 Task: Create a sub task Gather and Analyse Requirements for the task  Integrate website with a new content delivery network (CDN) in the project AgileRelay , assign it to team member softage.4@softage.net and update the status of the sub task to  Completed , set the priority of the sub task to High
Action: Mouse moved to (748, 443)
Screenshot: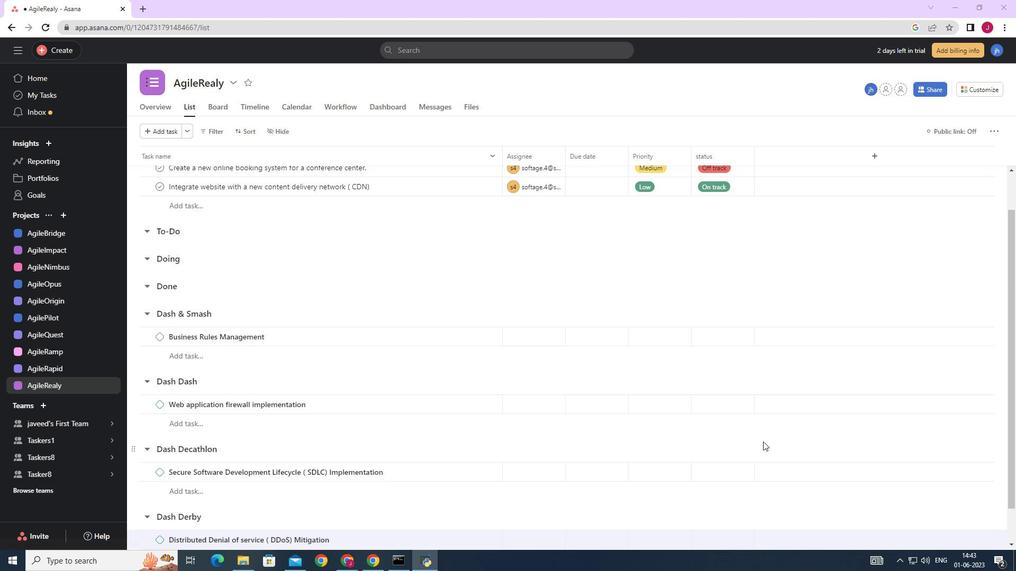 
Action: Mouse scrolled (748, 443) with delta (0, 0)
Screenshot: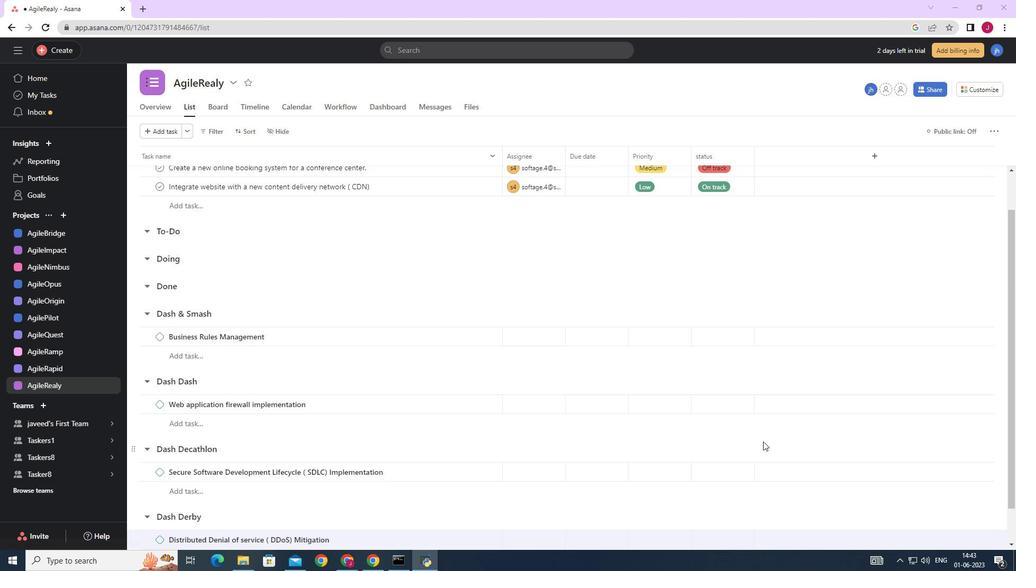 
Action: Mouse scrolled (748, 443) with delta (0, 0)
Screenshot: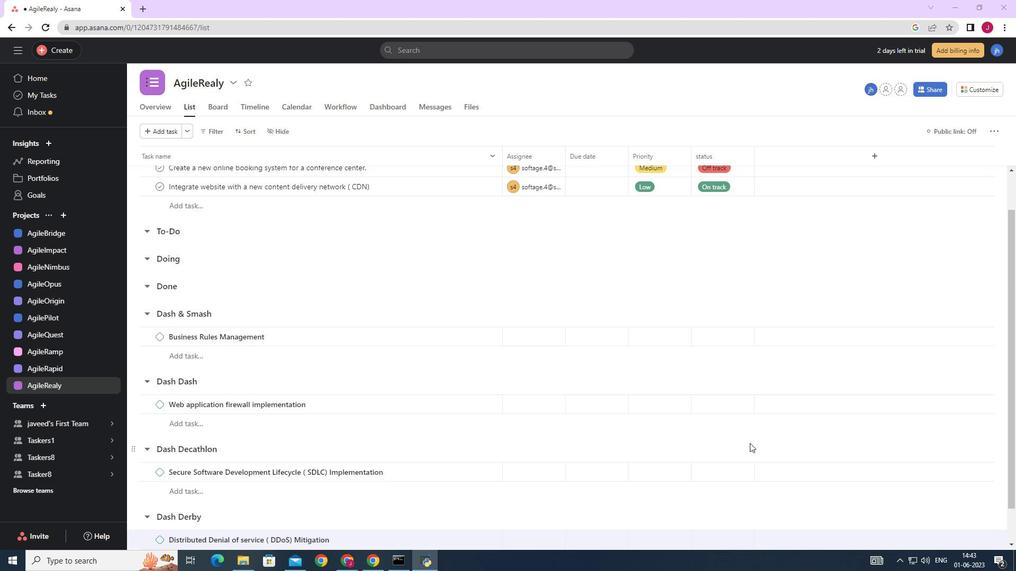 
Action: Mouse scrolled (748, 443) with delta (0, 0)
Screenshot: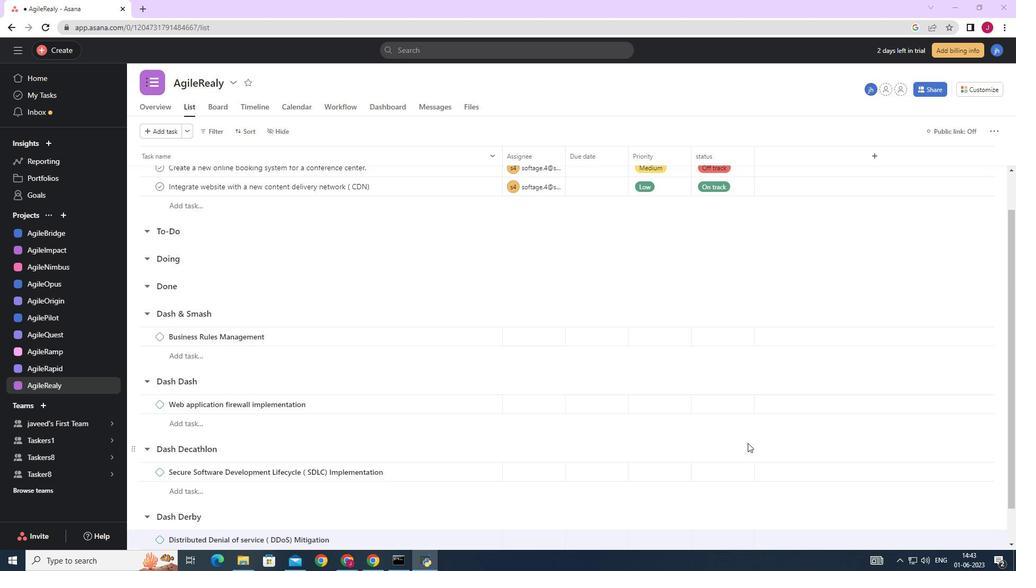 
Action: Mouse moved to (874, 507)
Screenshot: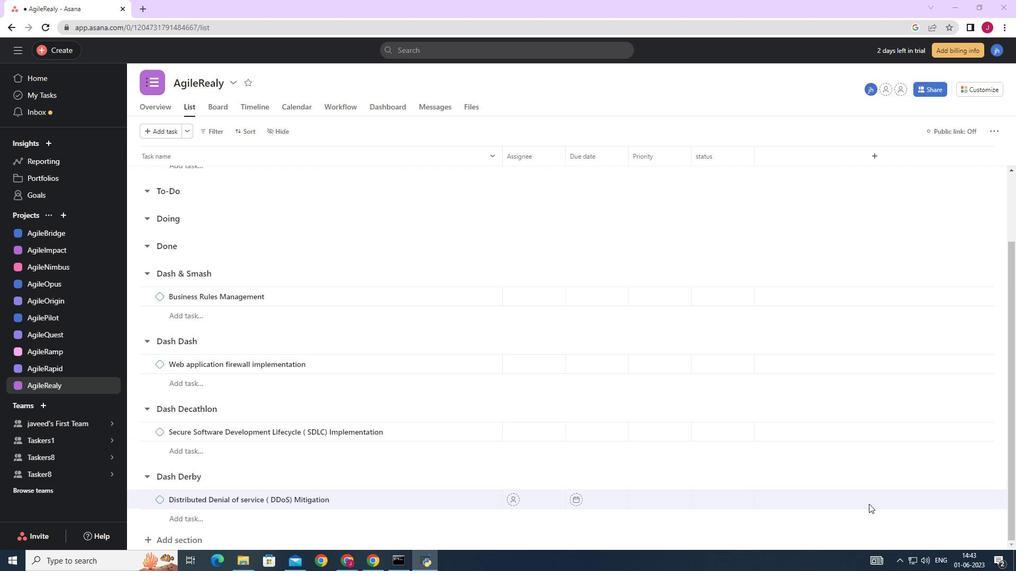 
Action: Mouse scrolled (874, 507) with delta (0, 0)
Screenshot: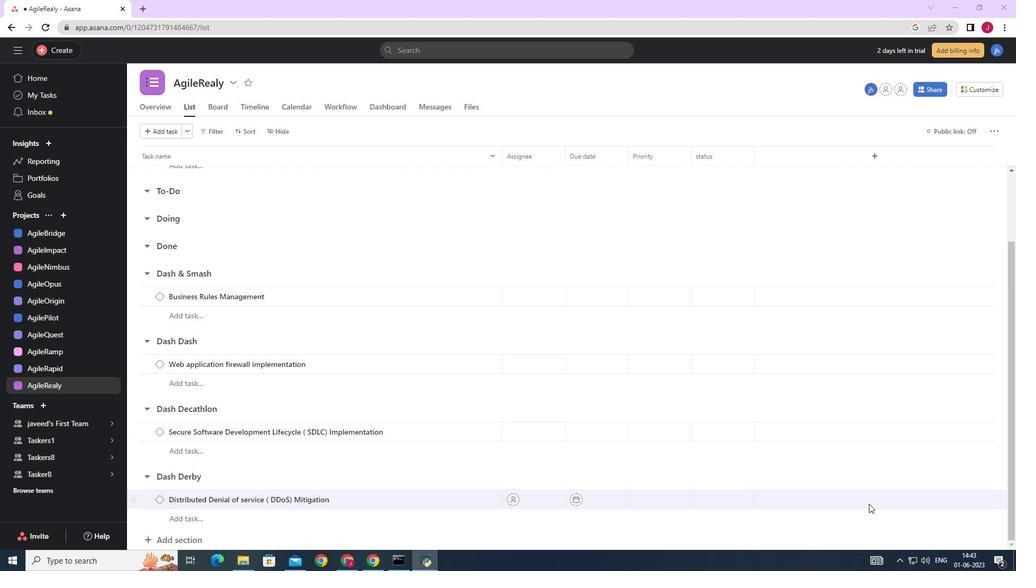 
Action: Mouse moved to (874, 507)
Screenshot: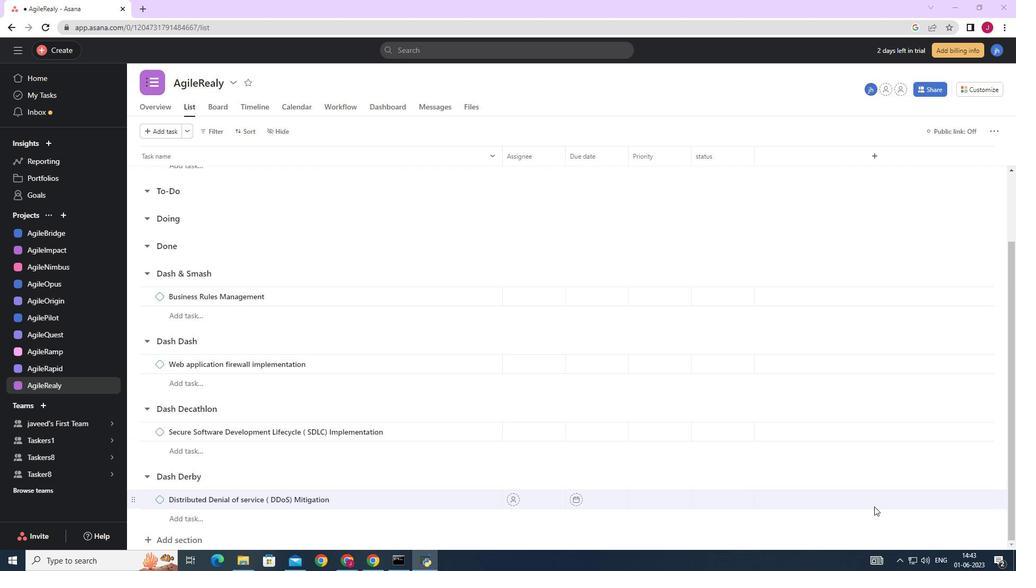 
Action: Mouse scrolled (874, 507) with delta (0, 0)
Screenshot: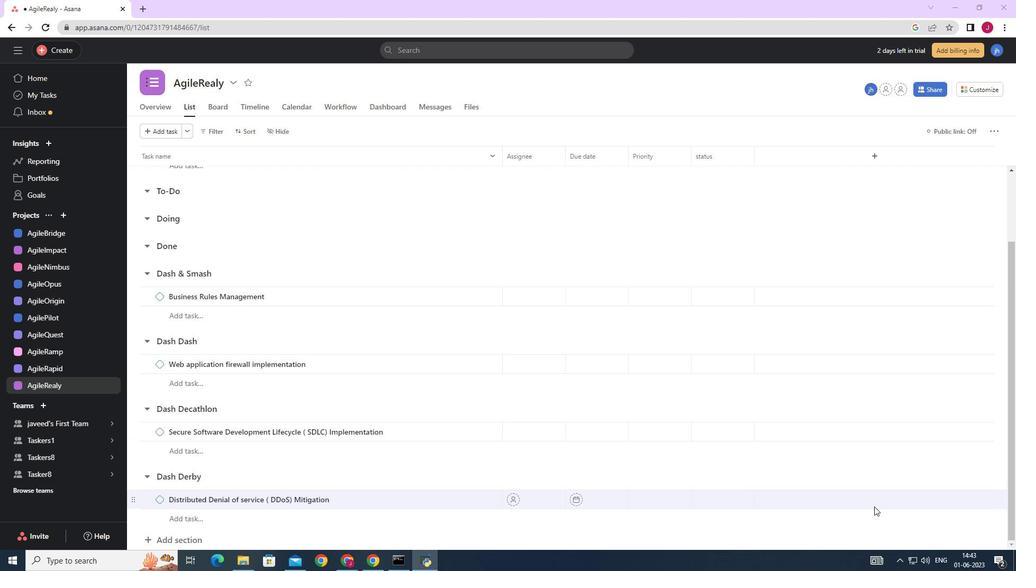 
Action: Mouse moved to (865, 504)
Screenshot: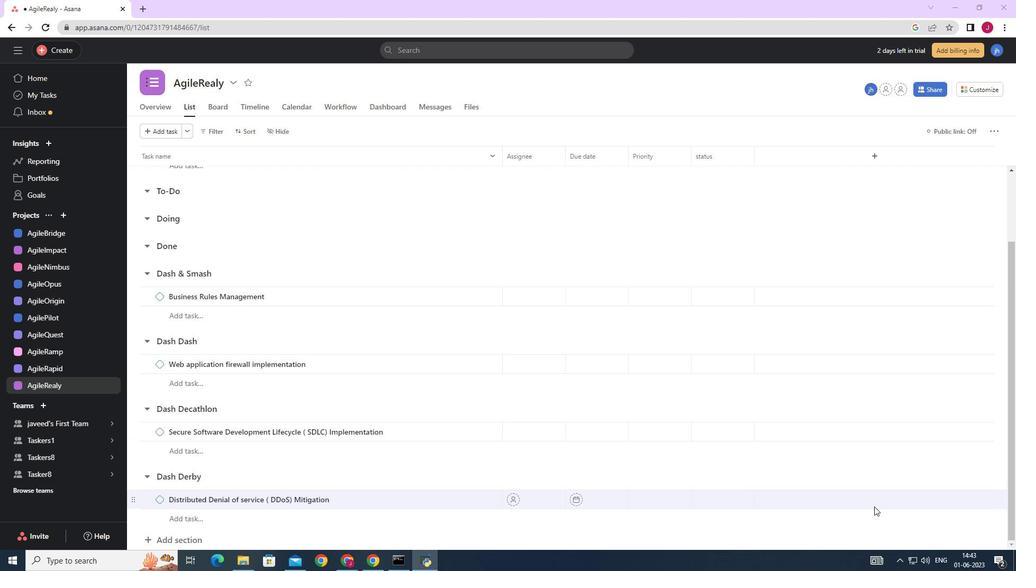 
Action: Mouse scrolled (874, 507) with delta (0, 0)
Screenshot: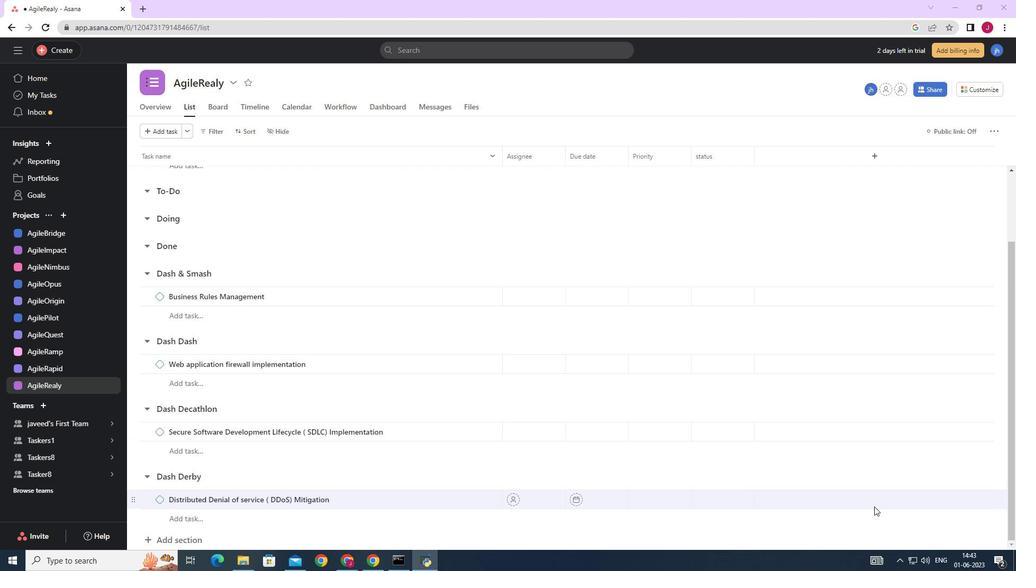 
Action: Mouse moved to (865, 504)
Screenshot: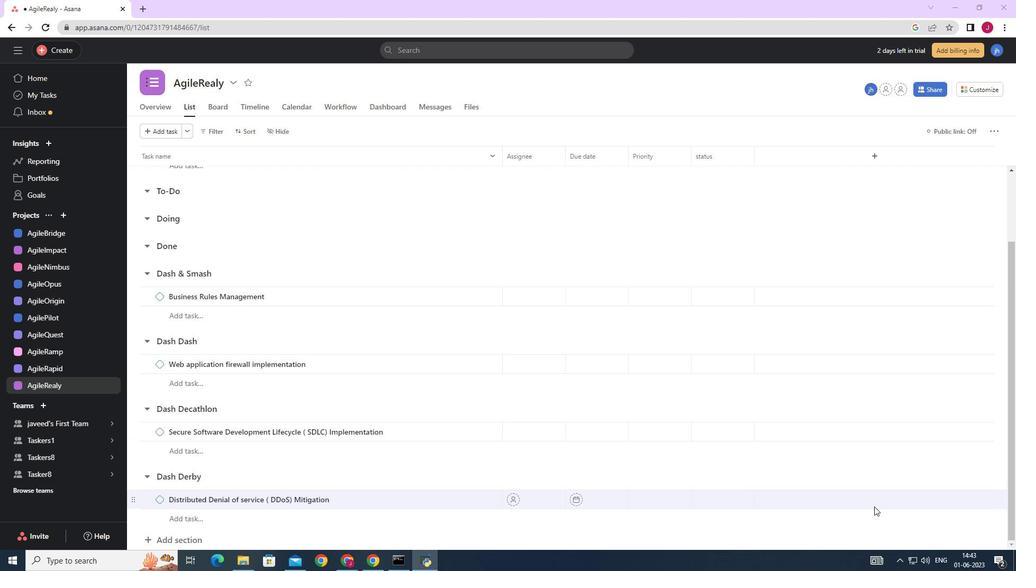 
Action: Mouse scrolled (874, 508) with delta (0, 0)
Screenshot: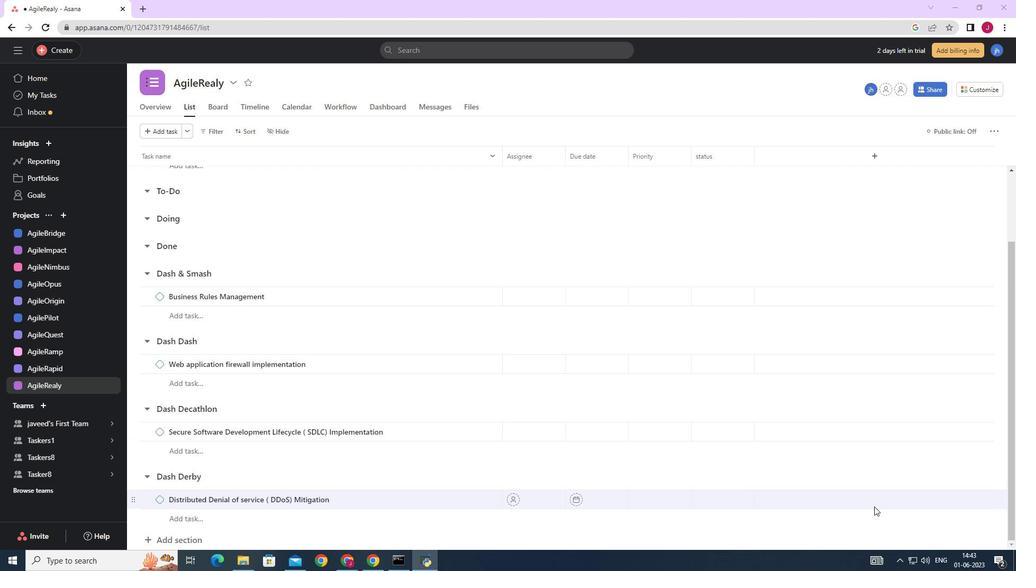 
Action: Mouse moved to (846, 492)
Screenshot: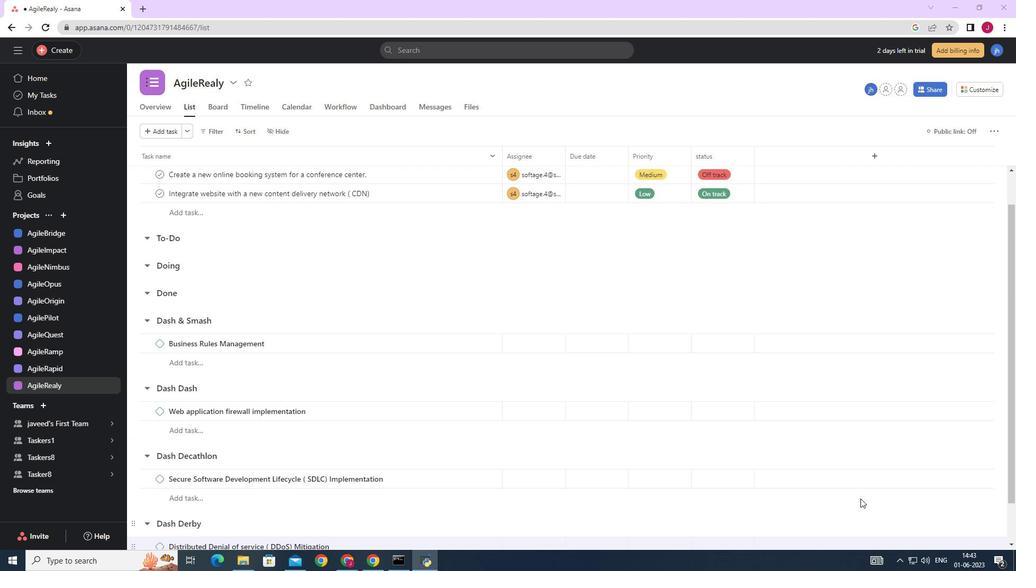 
Action: Mouse scrolled (846, 492) with delta (0, 0)
Screenshot: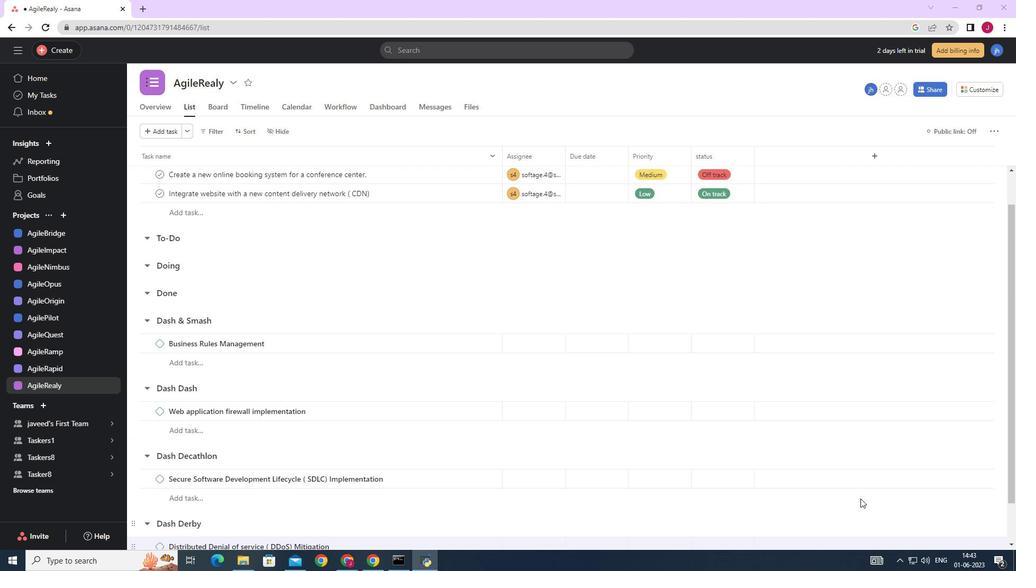 
Action: Mouse moved to (445, 233)
Screenshot: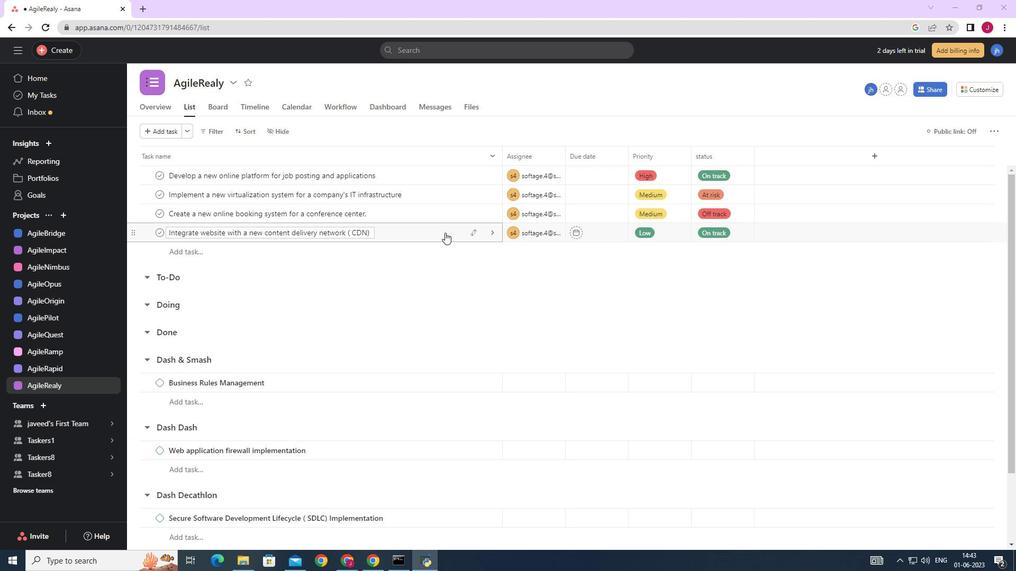 
Action: Mouse pressed left at (445, 233)
Screenshot: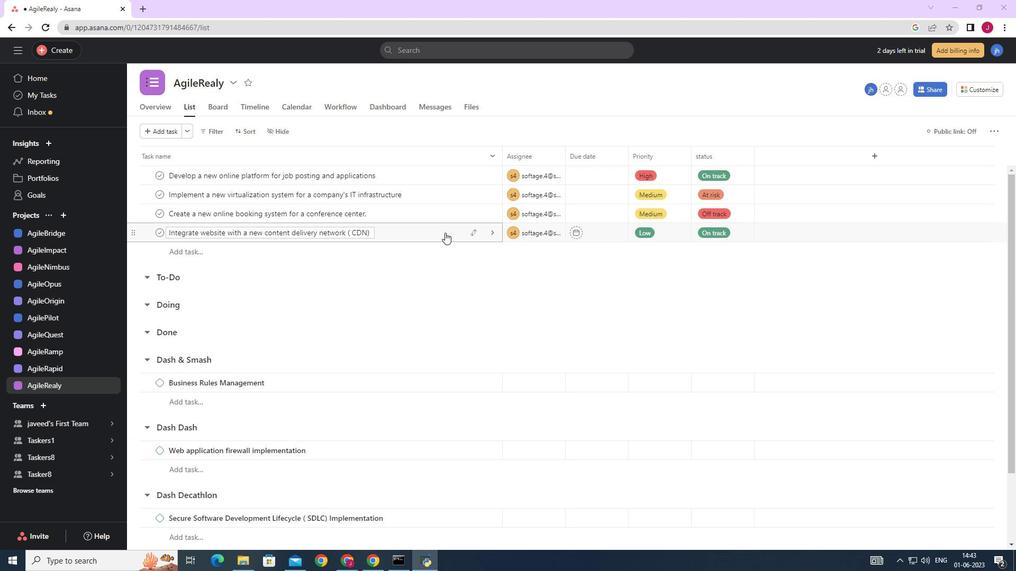 
Action: Mouse moved to (721, 382)
Screenshot: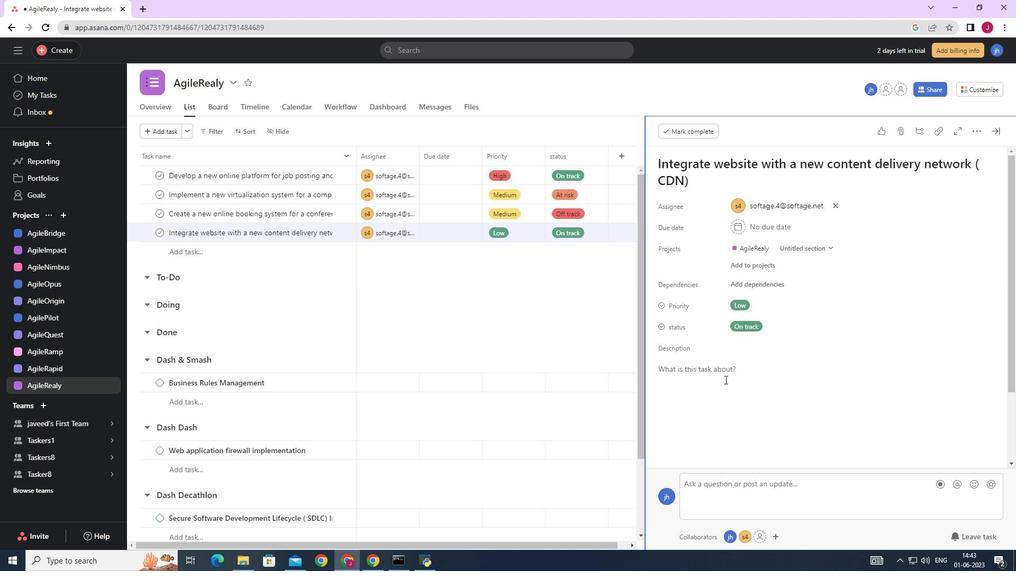 
Action: Mouse scrolled (721, 381) with delta (0, 0)
Screenshot: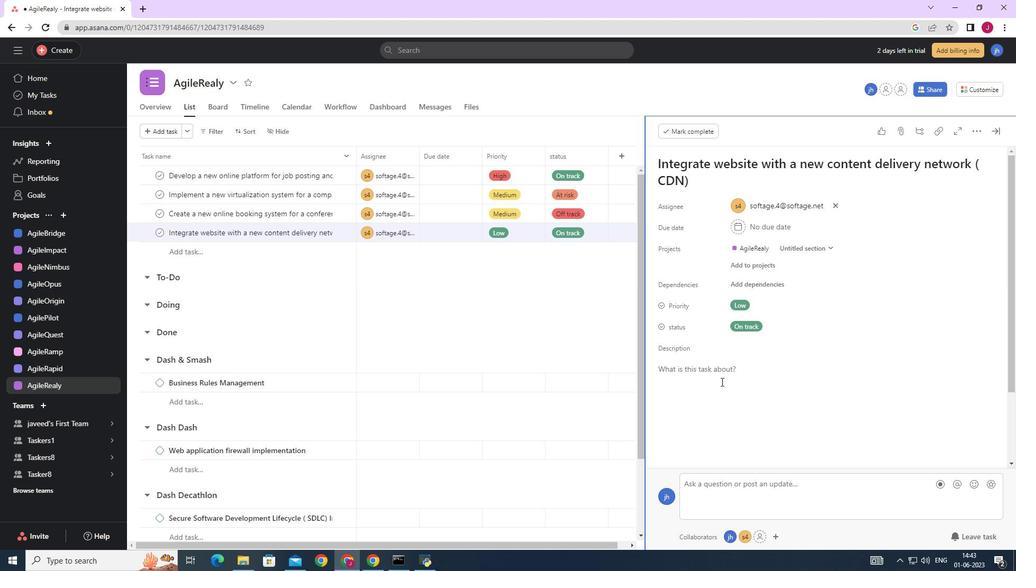 
Action: Mouse scrolled (721, 381) with delta (0, 0)
Screenshot: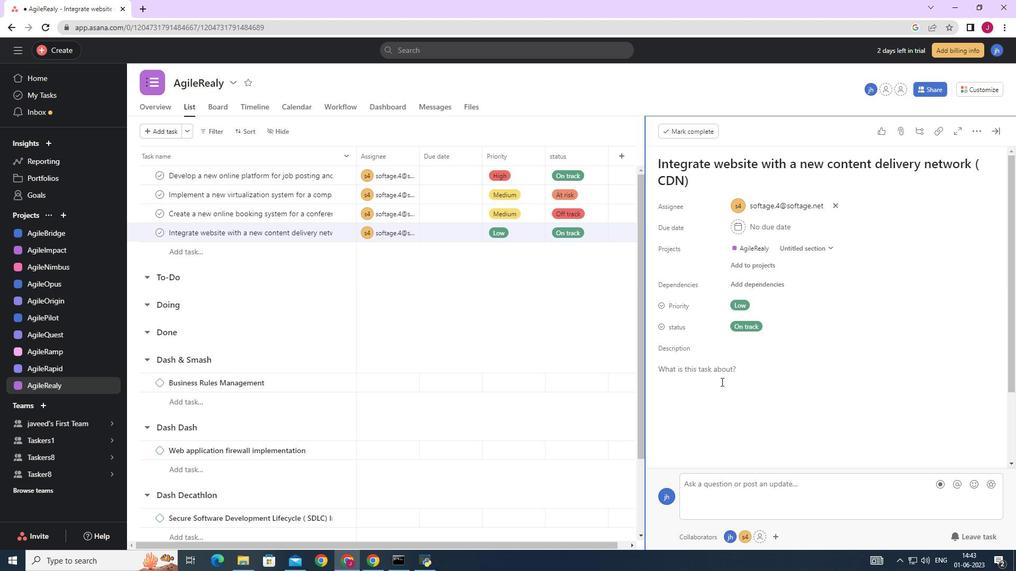 
Action: Mouse scrolled (721, 381) with delta (0, 0)
Screenshot: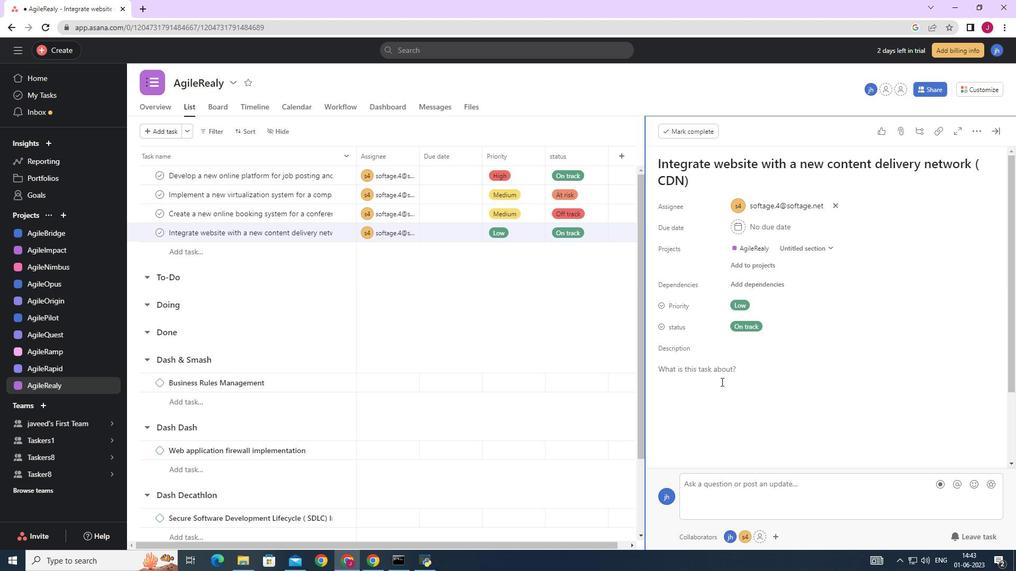
Action: Mouse moved to (694, 386)
Screenshot: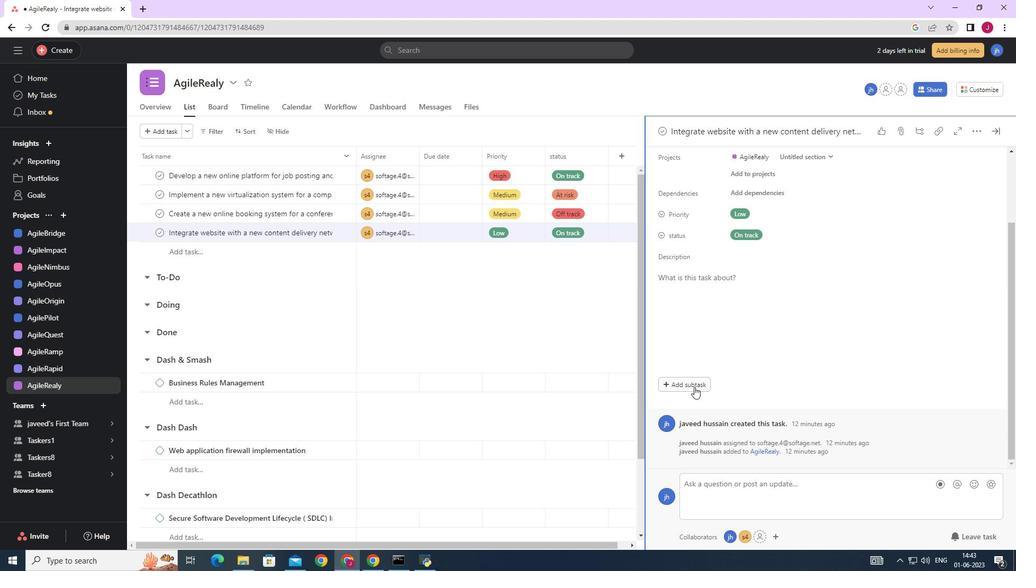 
Action: Mouse pressed left at (694, 386)
Screenshot: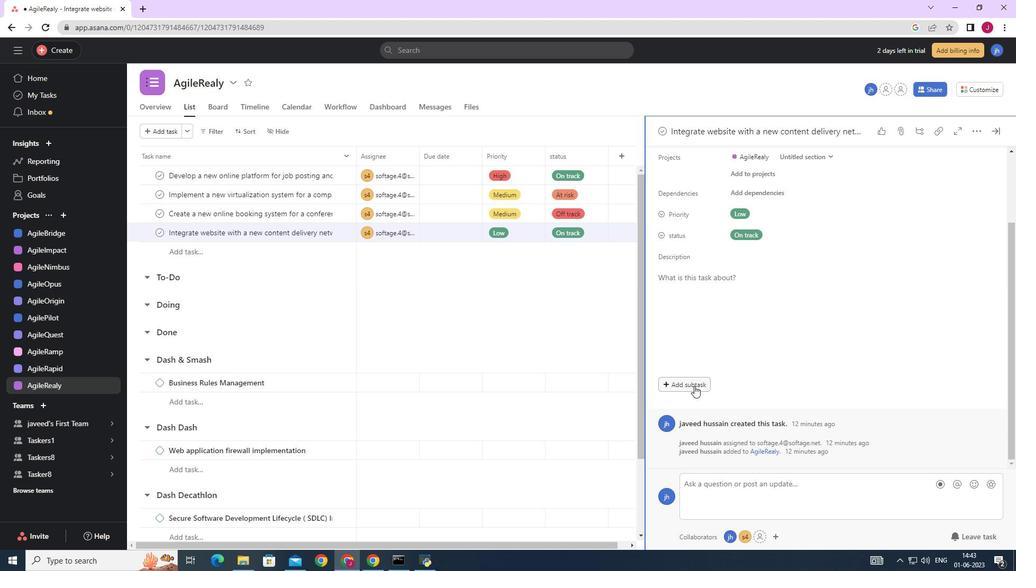 
Action: Mouse moved to (693, 374)
Screenshot: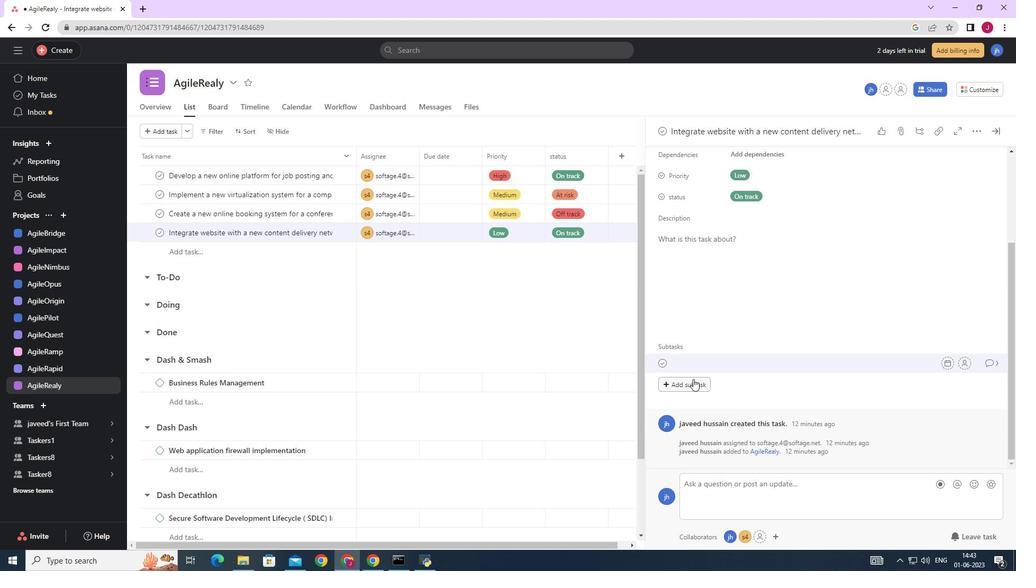 
Action: Key pressed <Key.caps_lock>G<Key.caps_lock>ather<Key.space>and<Key.space><Key.caps_lock>A<Key.caps_lock>nalys
Screenshot: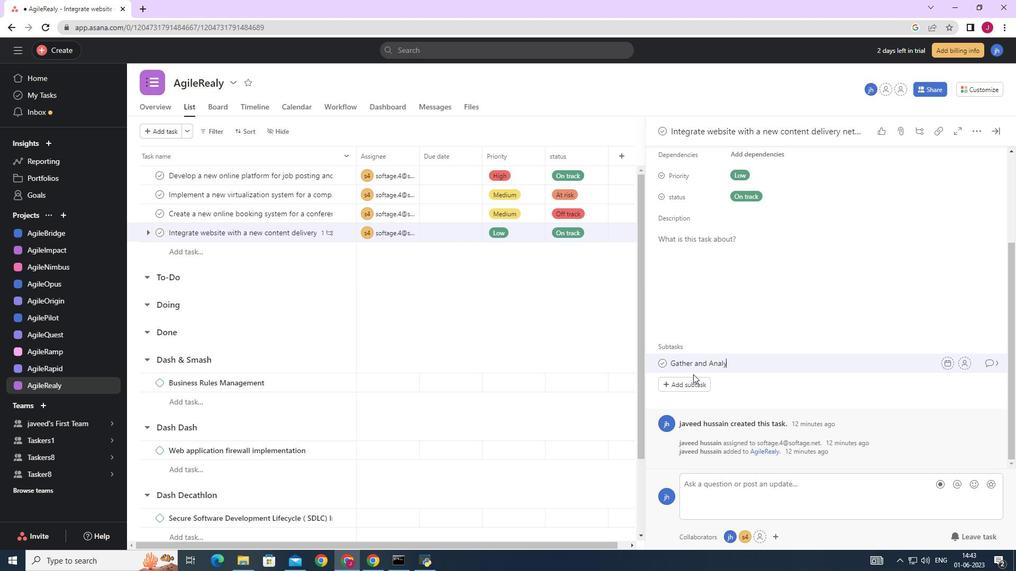 
Action: Mouse moved to (687, 369)
Screenshot: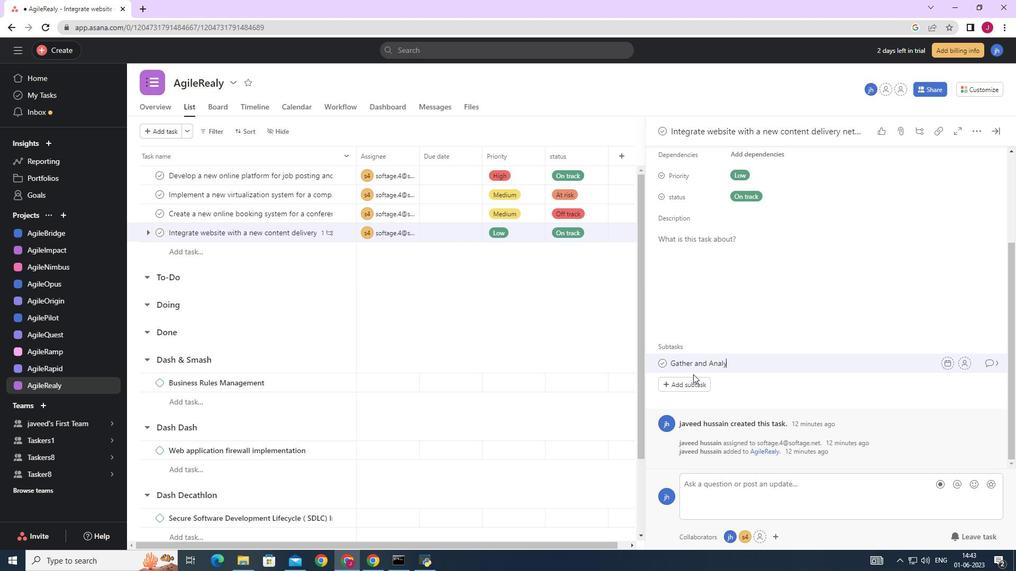 
Action: Key pressed e
Screenshot: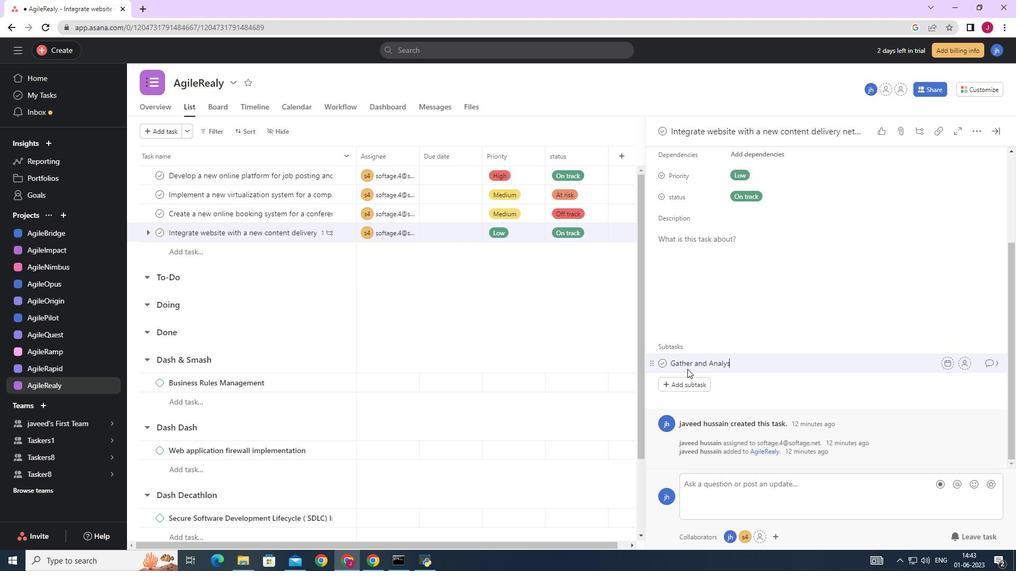 
Action: Mouse moved to (592, 336)
Screenshot: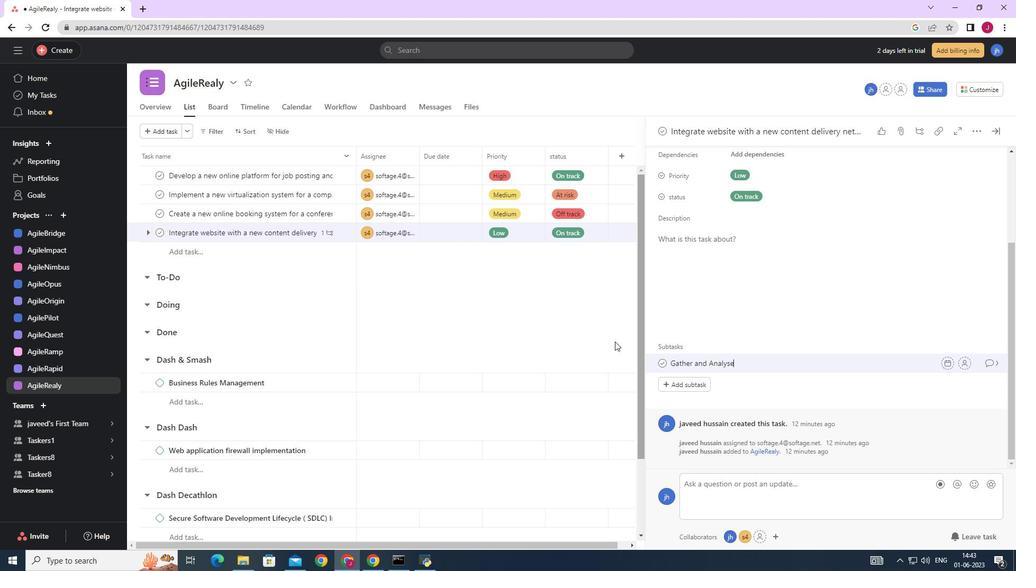 
Action: Key pressed <Key.space><Key.caps_lock>R<Key.caps_lock>equirements
Screenshot: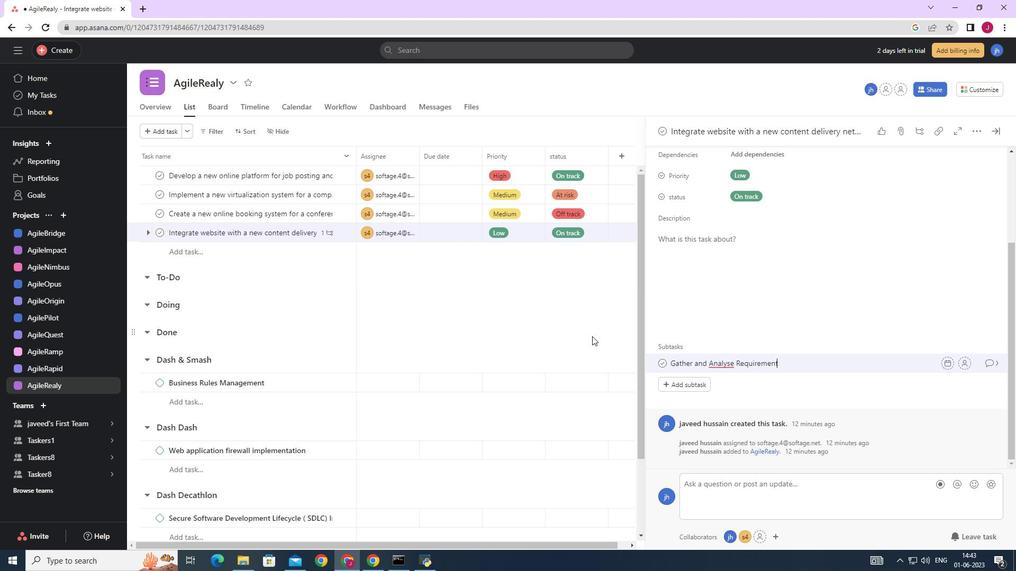 
Action: Mouse moved to (964, 363)
Screenshot: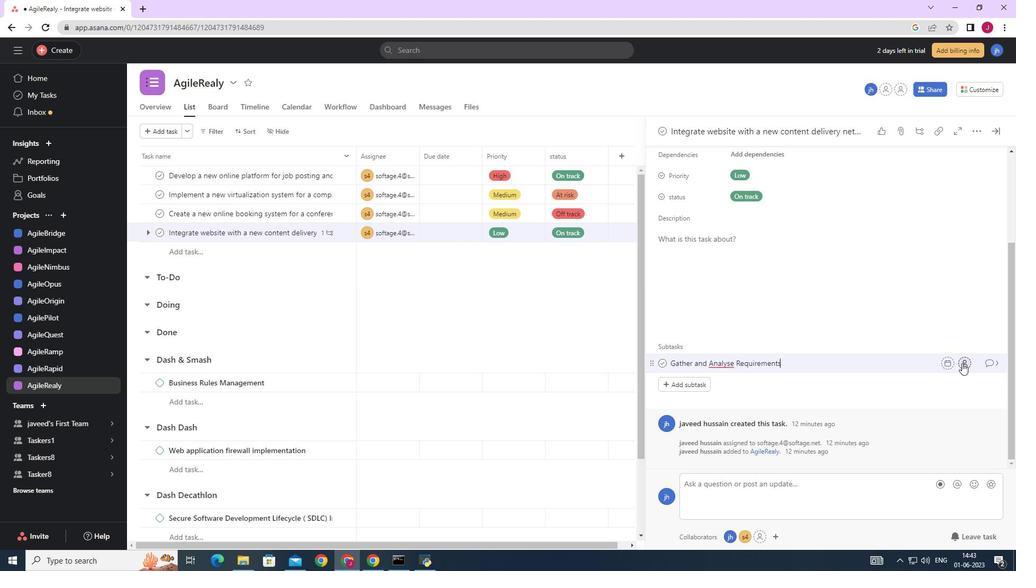 
Action: Mouse pressed left at (964, 363)
Screenshot: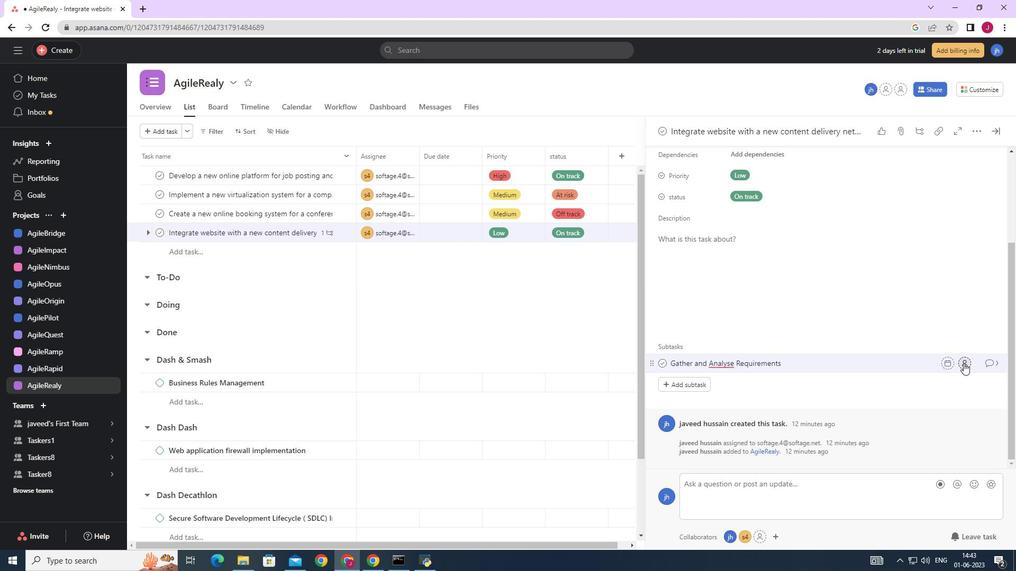 
Action: Mouse moved to (933, 364)
Screenshot: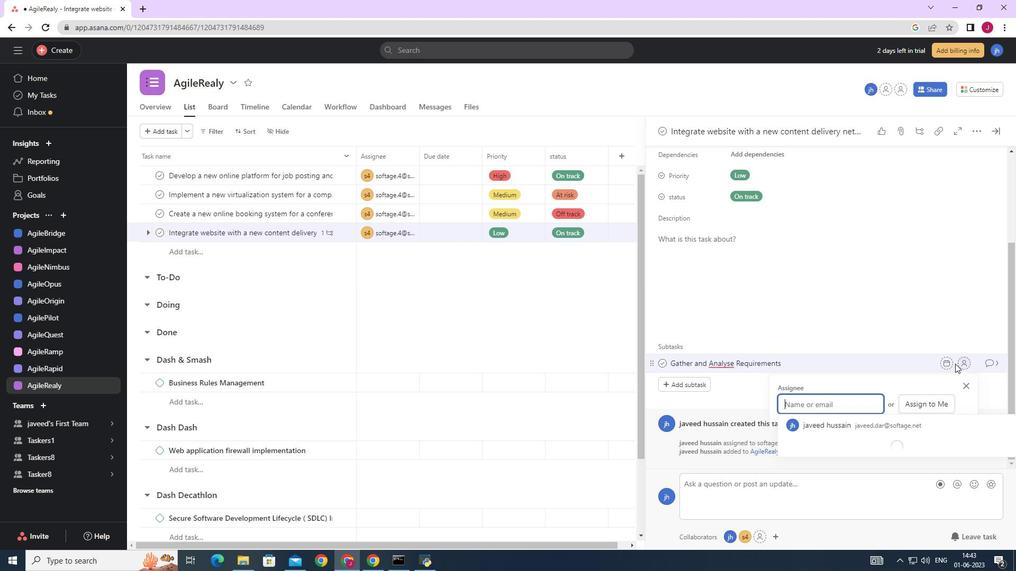 
Action: Key pressed softage.4
Screenshot: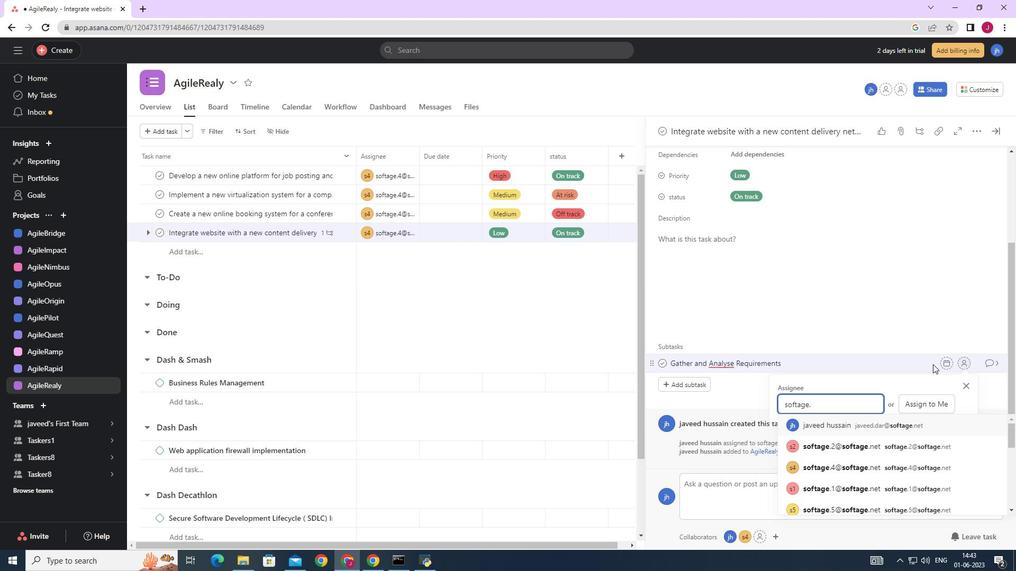 
Action: Mouse moved to (856, 426)
Screenshot: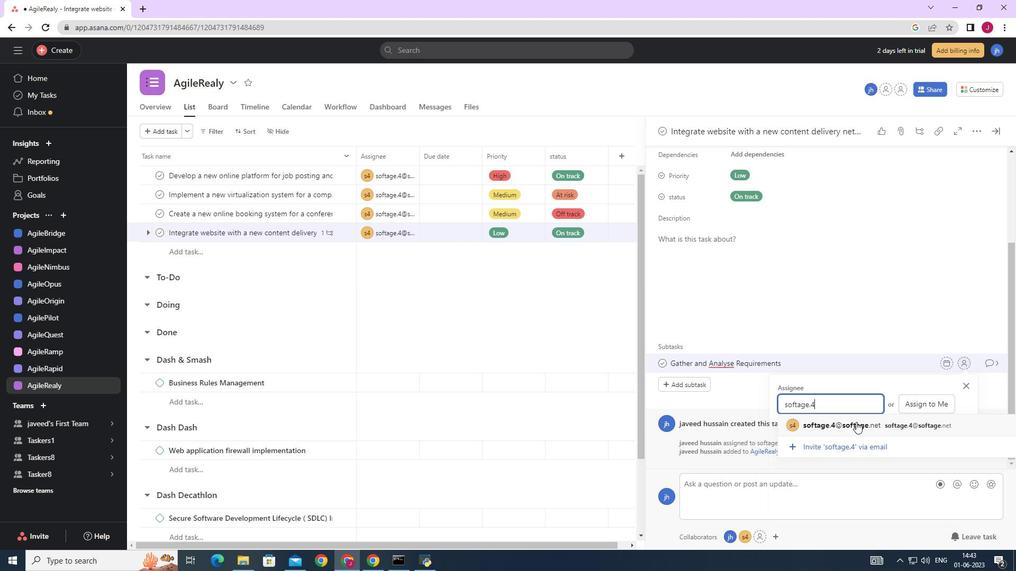 
Action: Mouse pressed left at (856, 426)
Screenshot: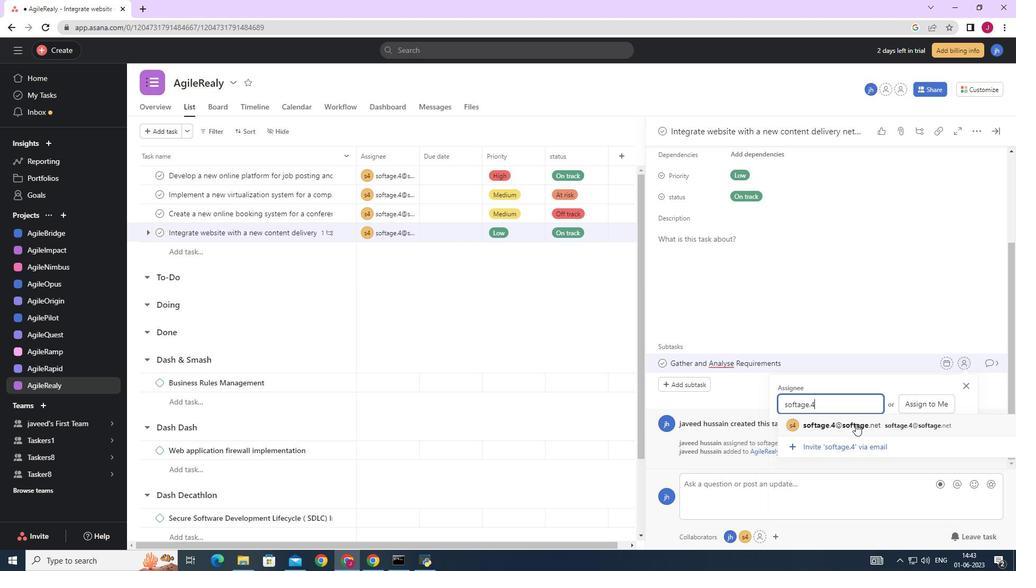 
Action: Mouse moved to (994, 366)
Screenshot: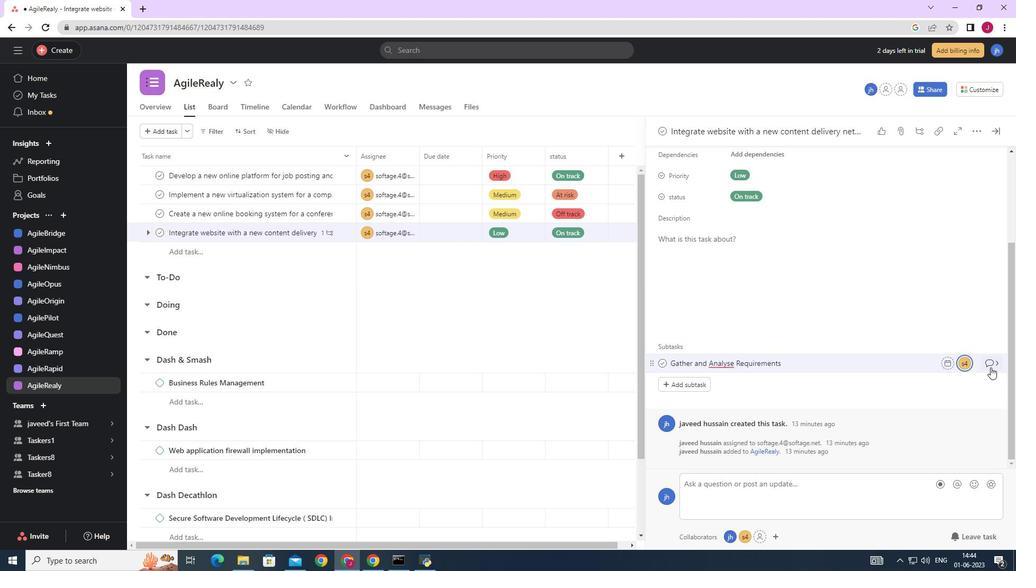
Action: Mouse pressed left at (994, 366)
Screenshot: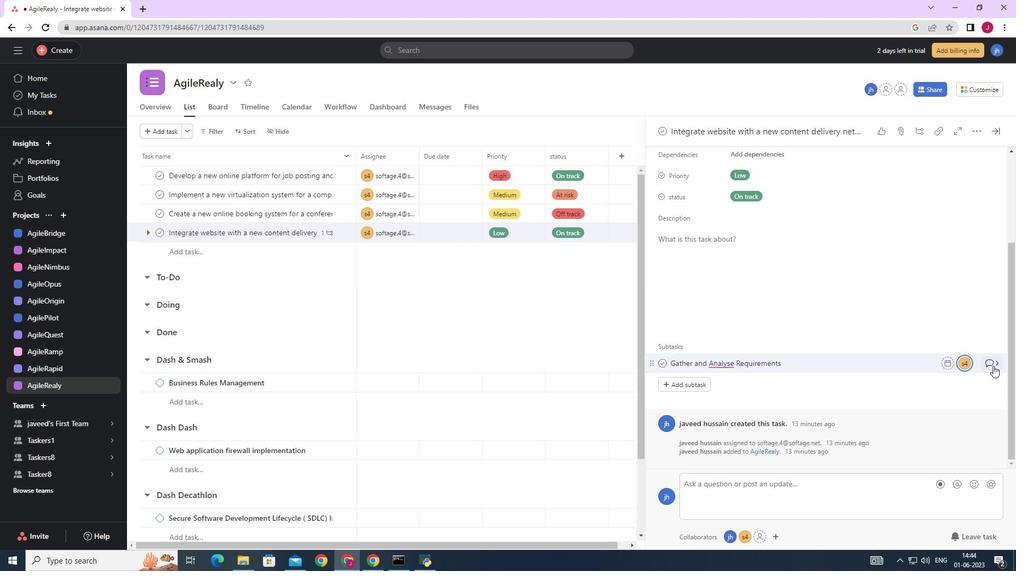 
Action: Mouse moved to (713, 283)
Screenshot: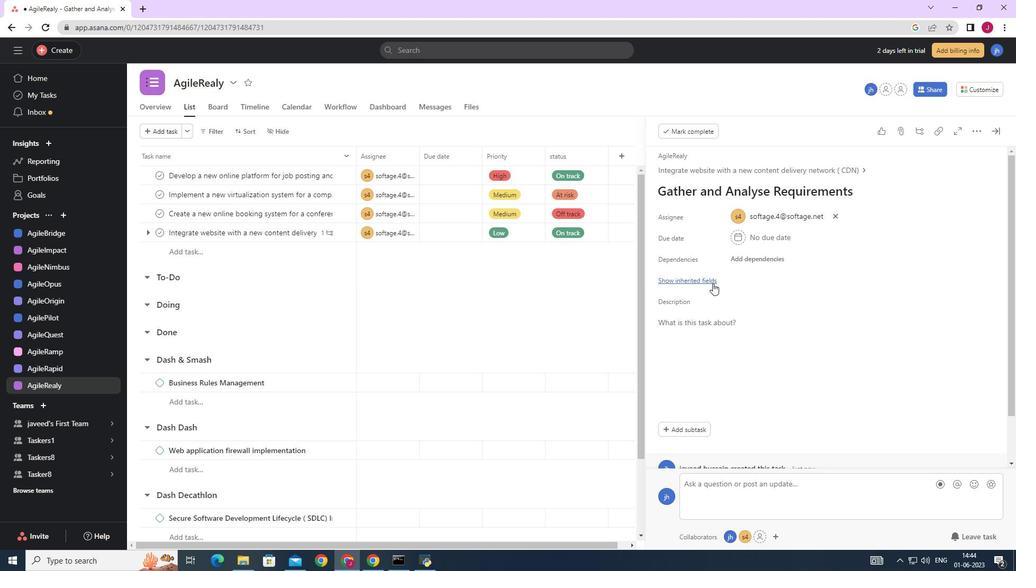 
Action: Mouse pressed left at (713, 283)
Screenshot: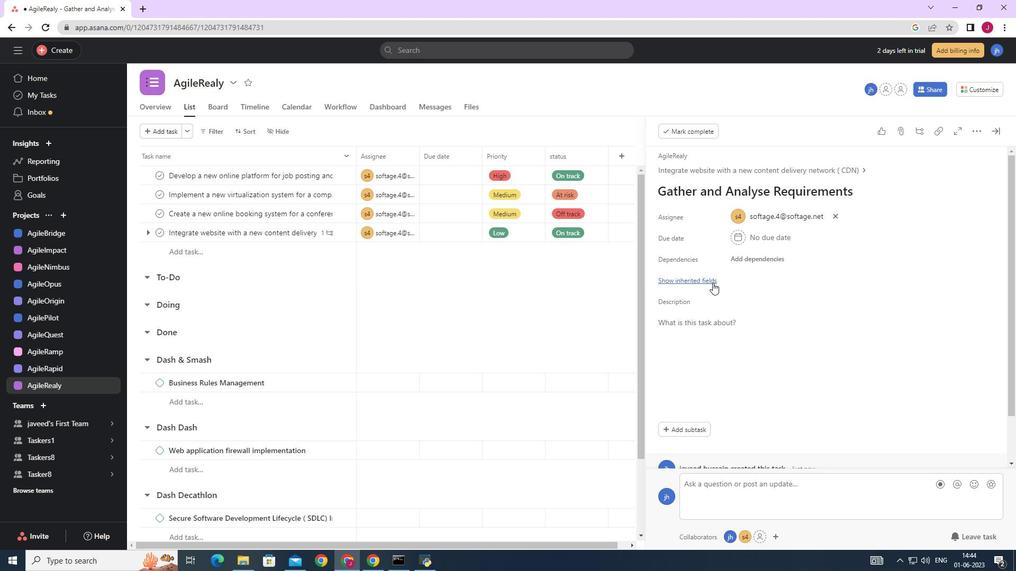 
Action: Mouse moved to (737, 298)
Screenshot: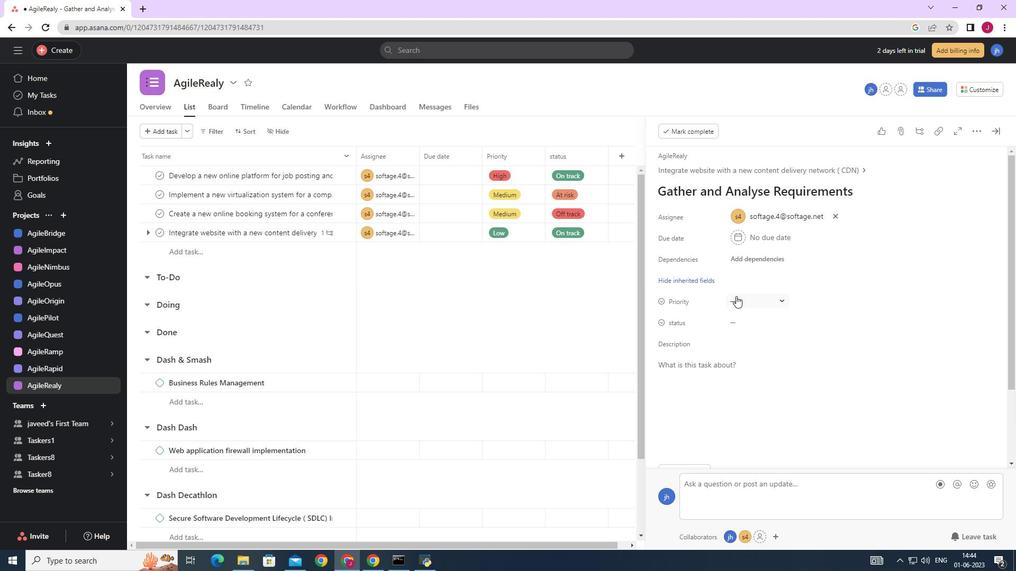 
Action: Mouse pressed left at (737, 298)
Screenshot: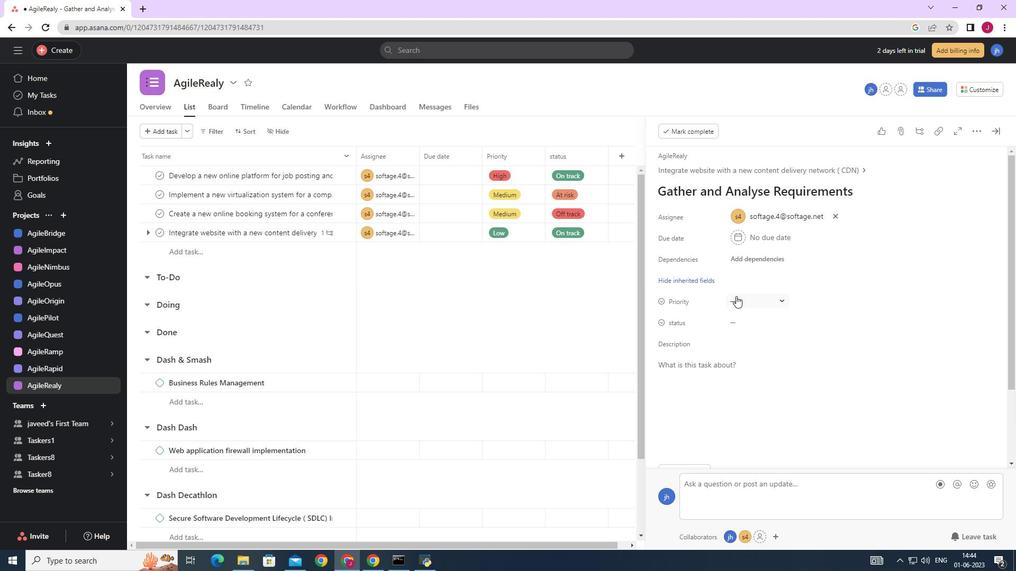 
Action: Mouse moved to (752, 337)
Screenshot: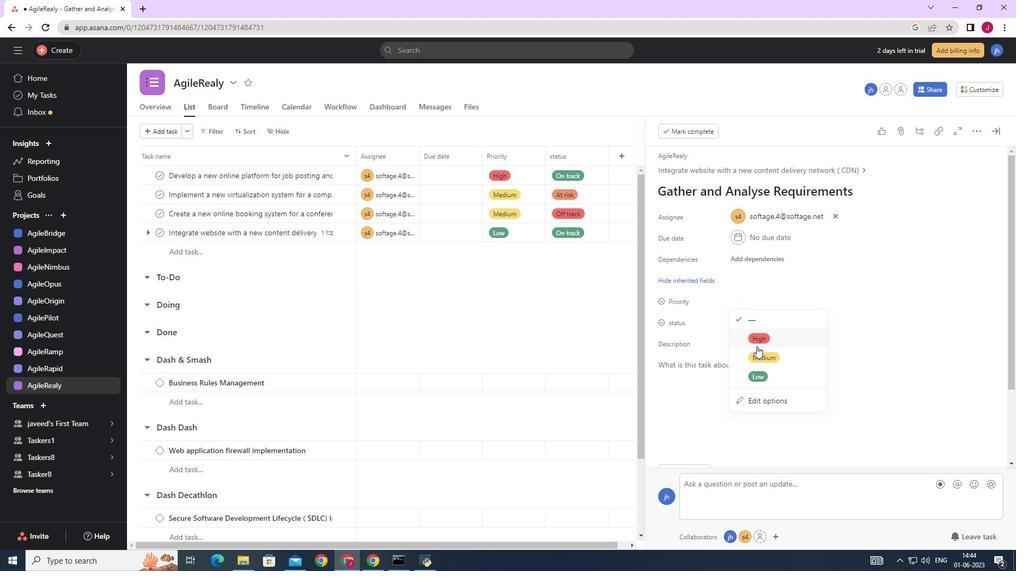 
Action: Mouse pressed left at (752, 337)
Screenshot: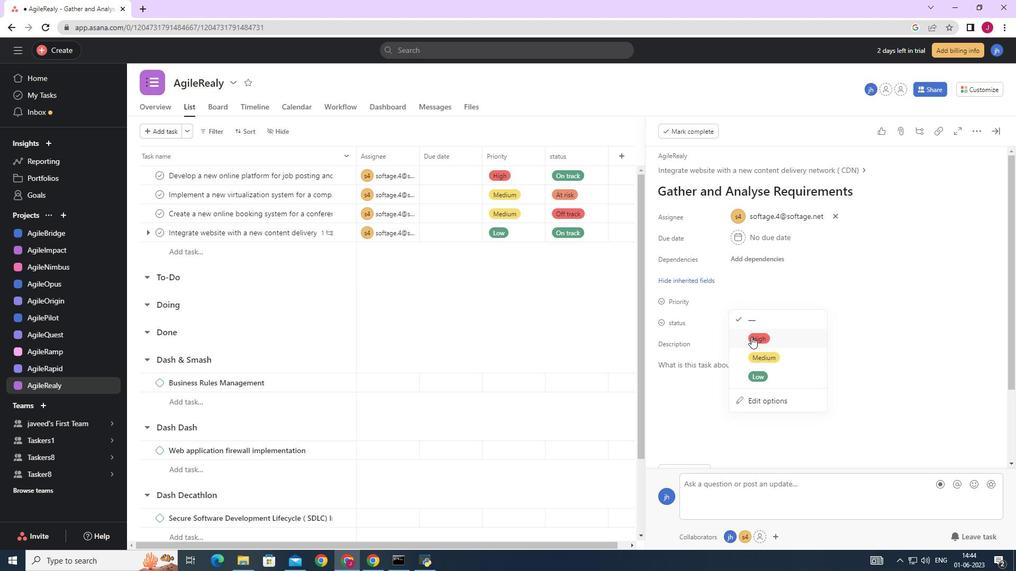 
Action: Mouse moved to (725, 321)
Screenshot: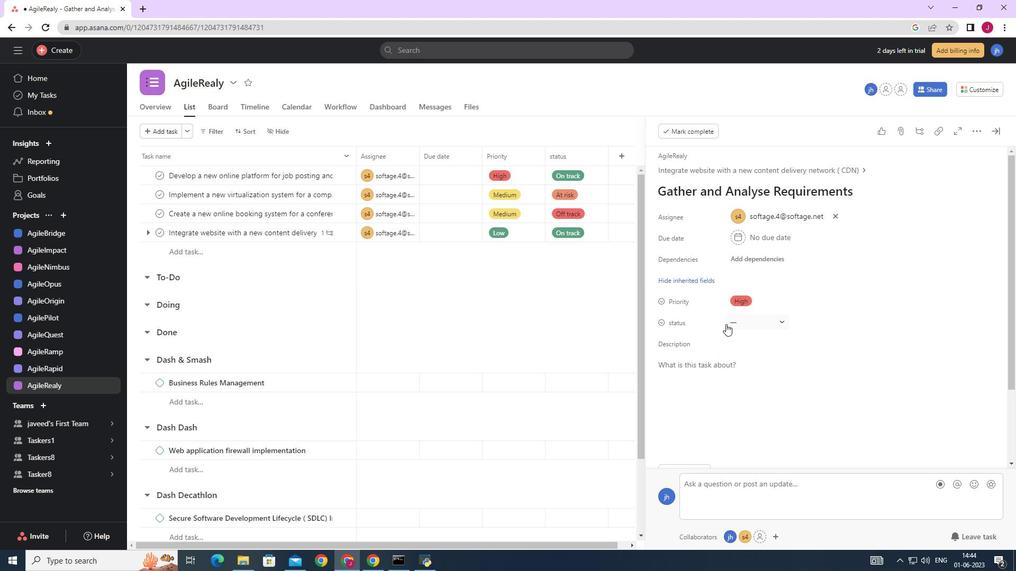 
Action: Mouse pressed left at (725, 321)
Screenshot: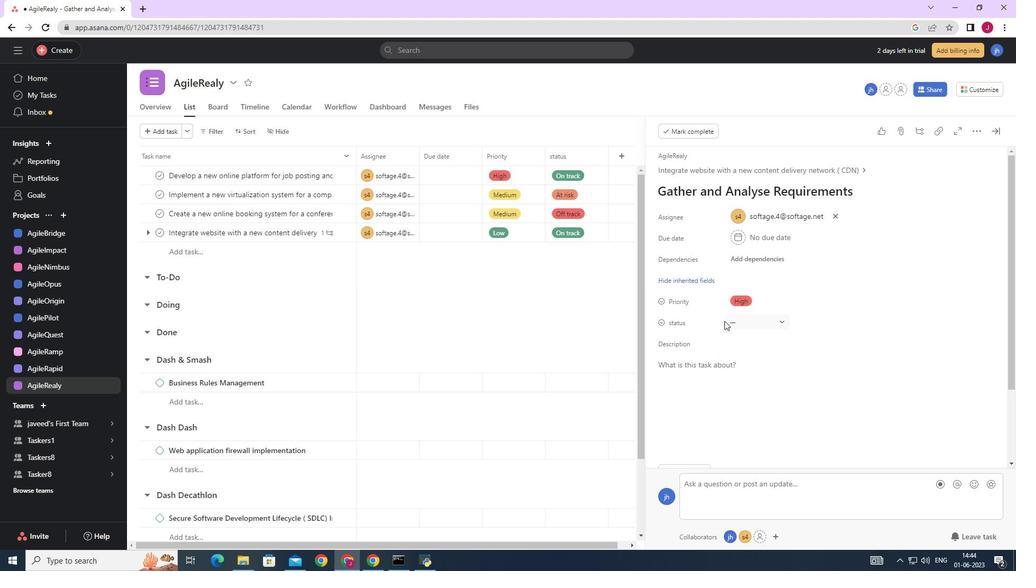 
Action: Mouse moved to (743, 316)
Screenshot: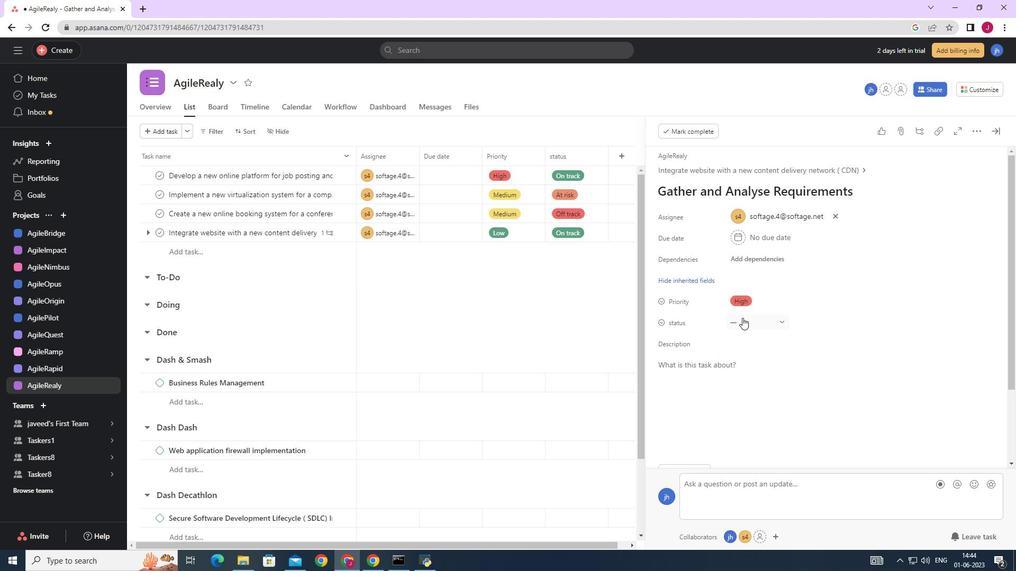 
Action: Mouse pressed left at (743, 316)
Screenshot: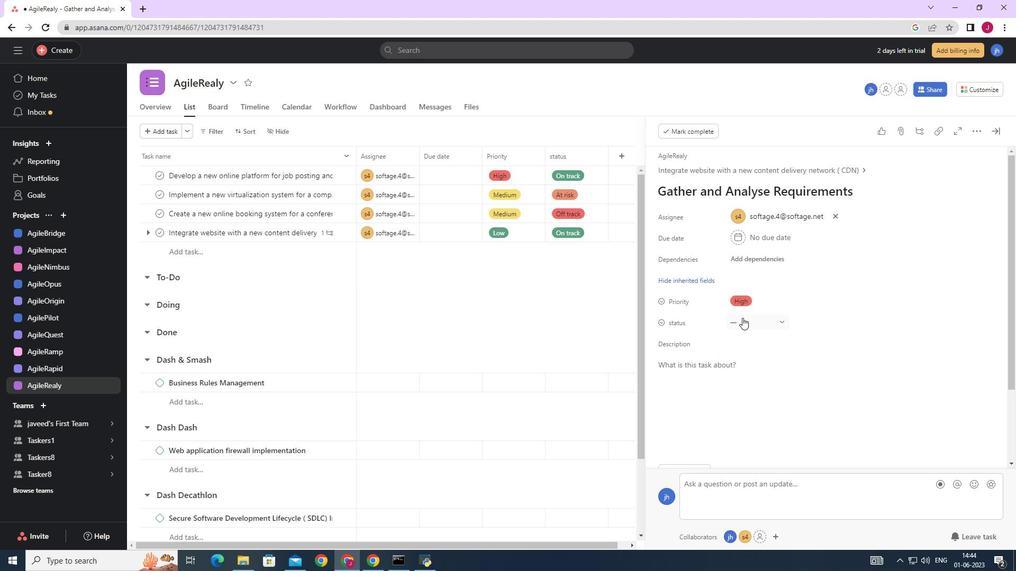 
Action: Mouse moved to (770, 419)
Screenshot: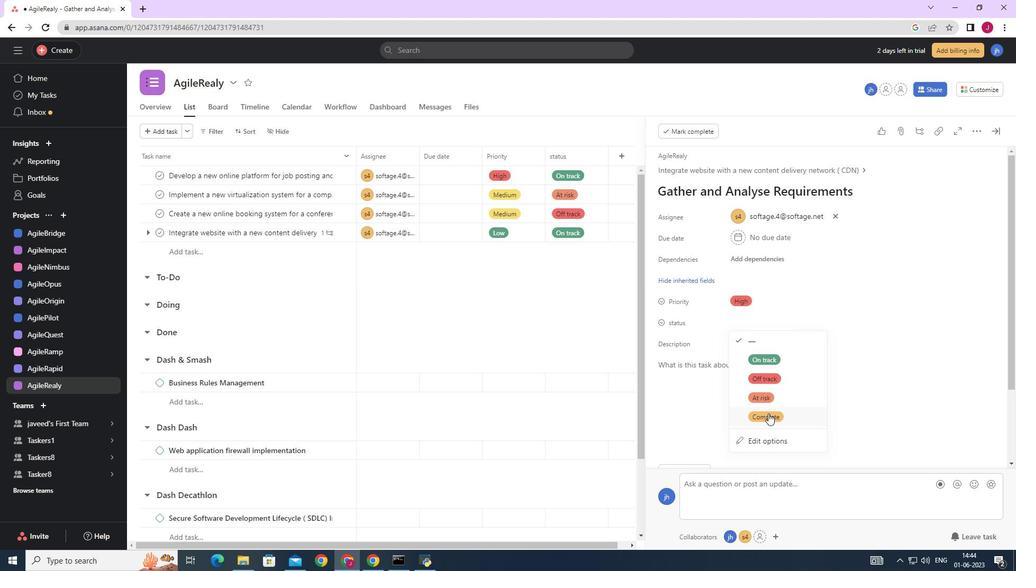
Action: Mouse pressed left at (770, 419)
Screenshot: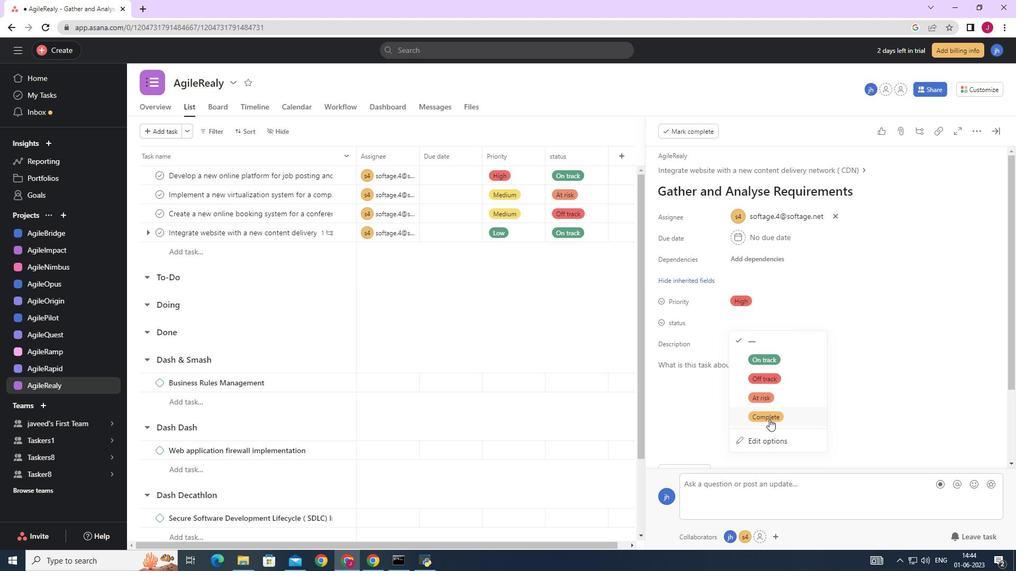 
Action: Mouse moved to (995, 129)
Screenshot: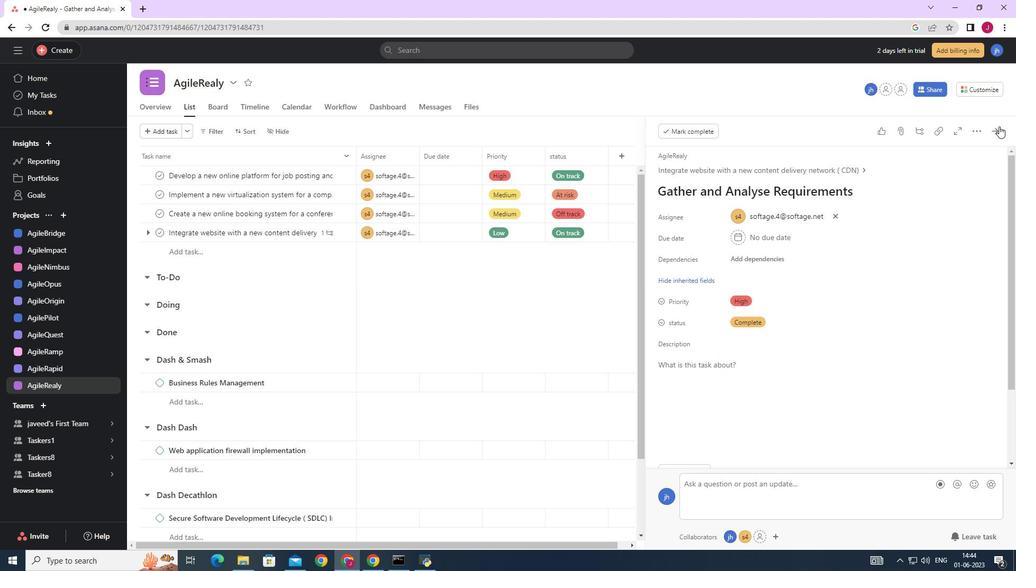 
Action: Mouse pressed left at (995, 129)
Screenshot: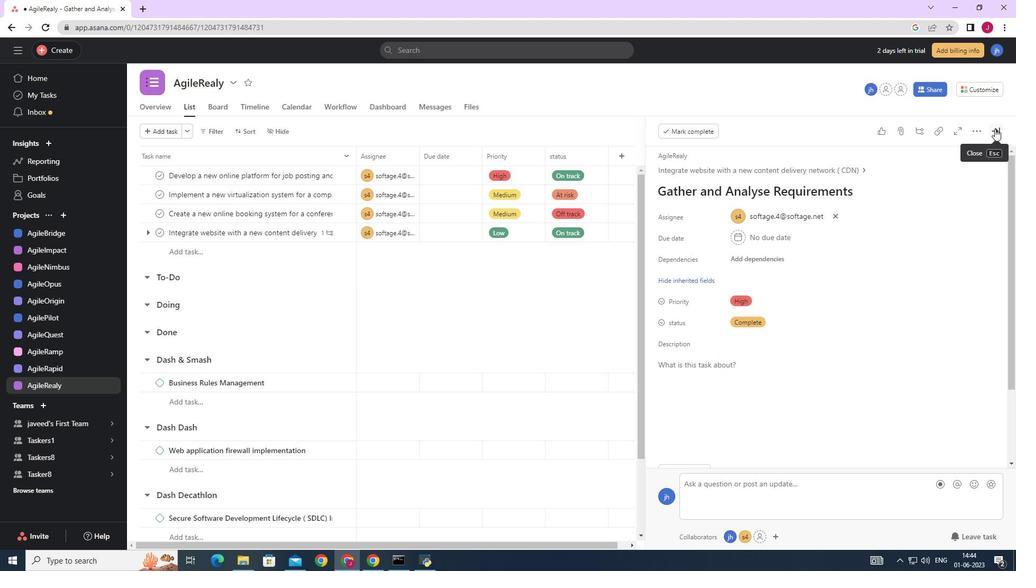 
Action: Mouse moved to (993, 133)
Screenshot: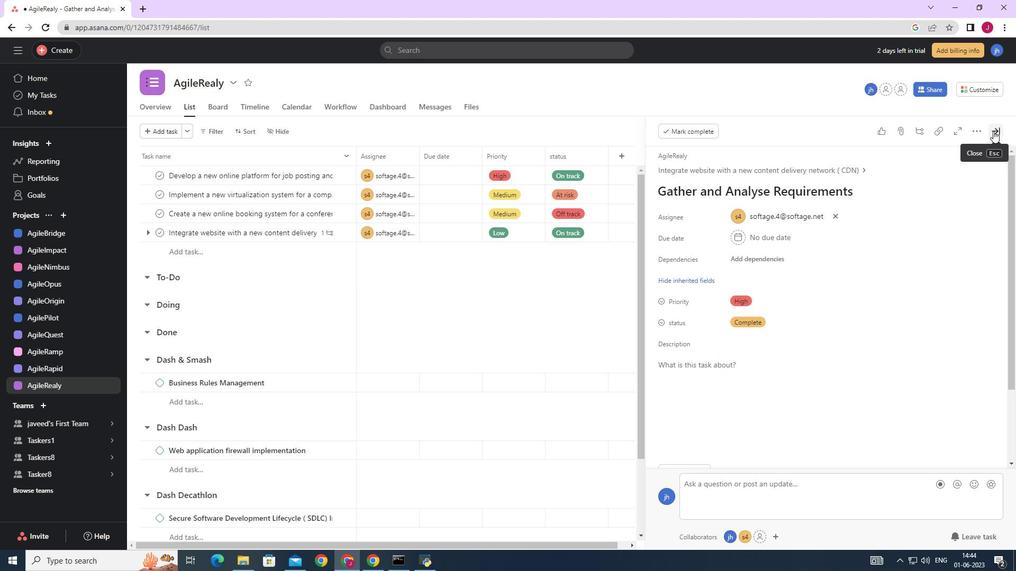
